 Task: Look for products in the category "More Salads" from Sprouts only.
Action: Mouse moved to (15, 106)
Screenshot: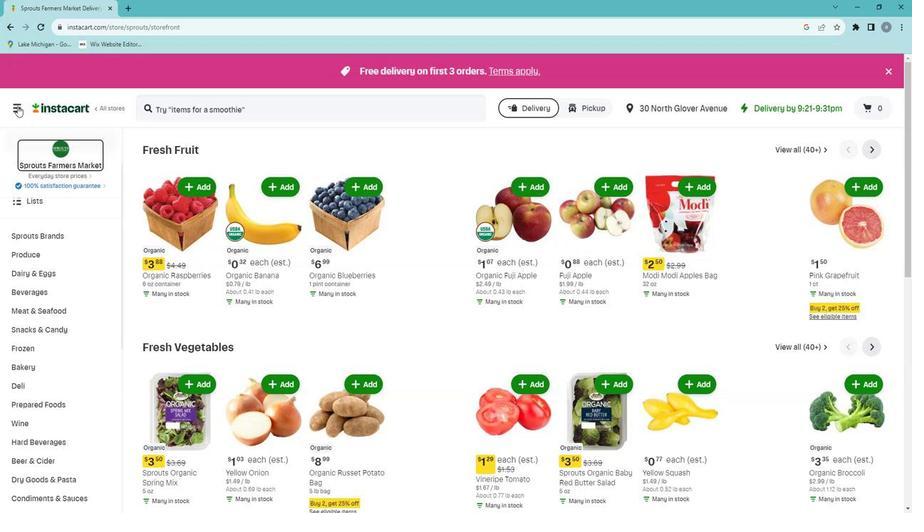 
Action: Mouse pressed left at (15, 106)
Screenshot: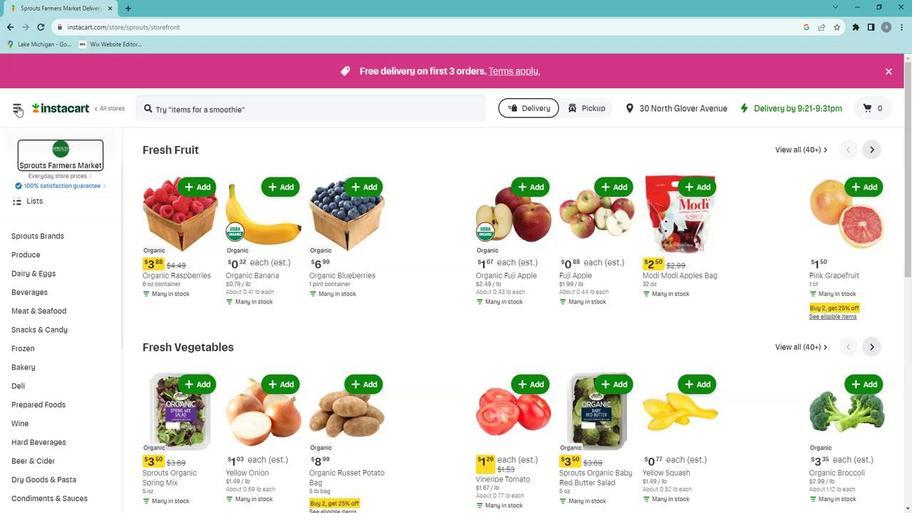 
Action: Mouse moved to (43, 280)
Screenshot: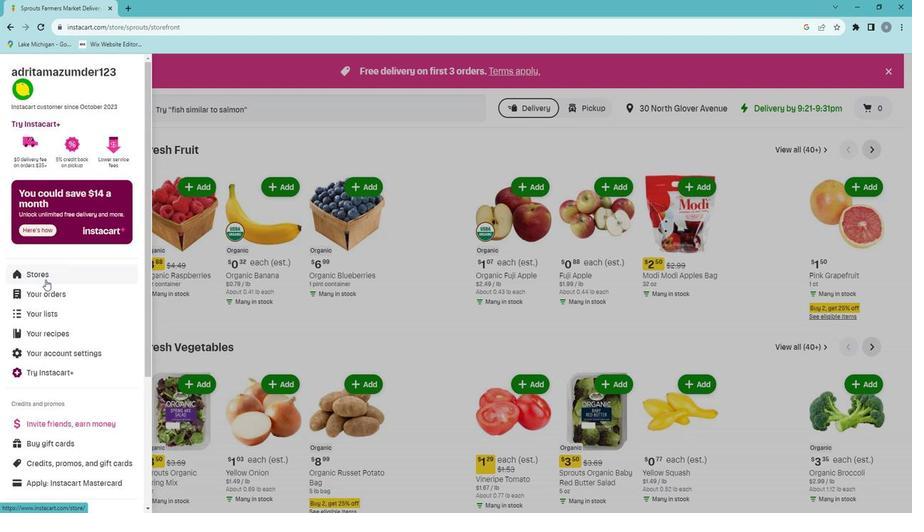 
Action: Mouse pressed left at (43, 280)
Screenshot: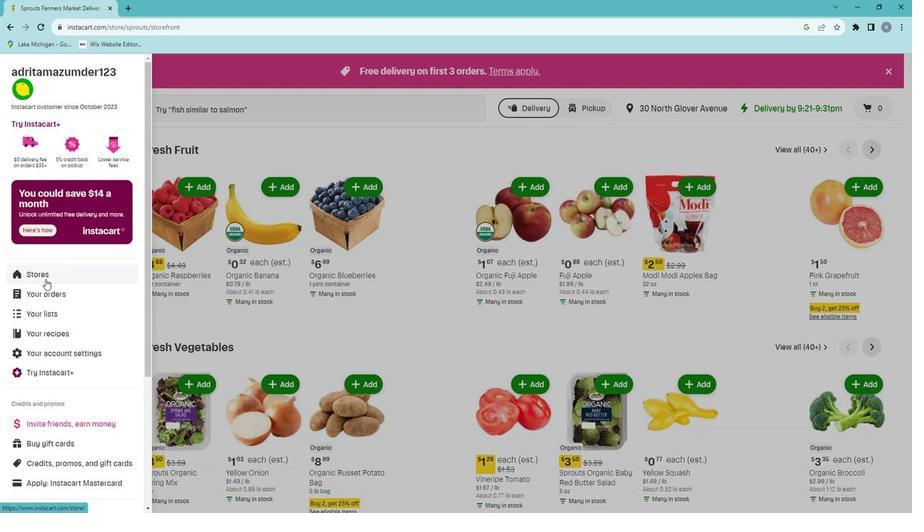 
Action: Mouse moved to (210, 109)
Screenshot: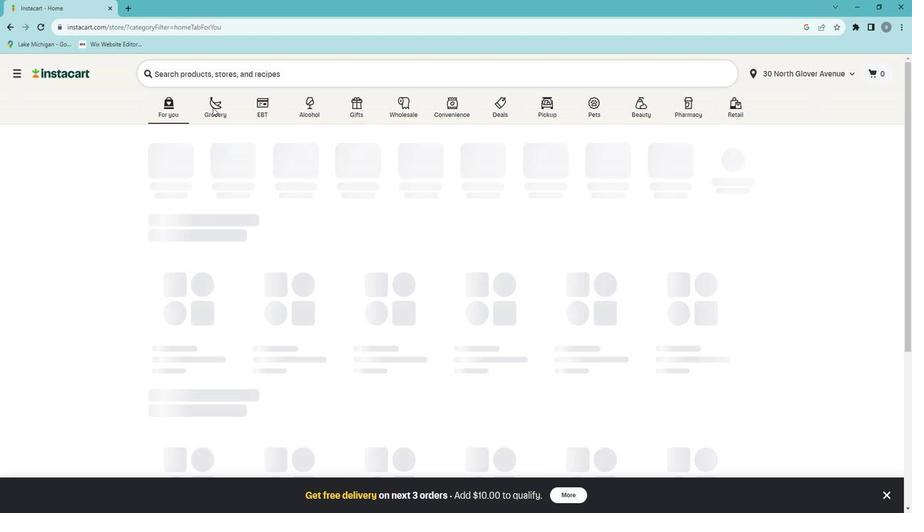 
Action: Mouse pressed left at (210, 109)
Screenshot: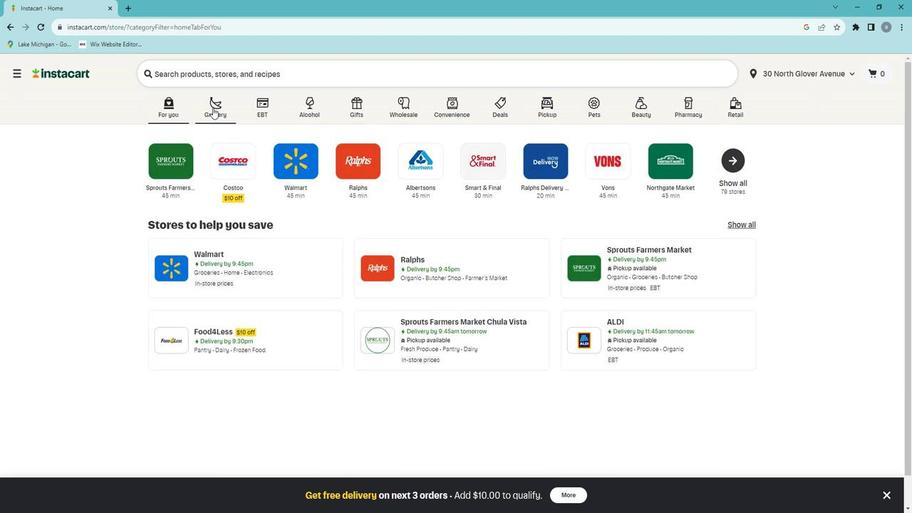 
Action: Mouse moved to (187, 295)
Screenshot: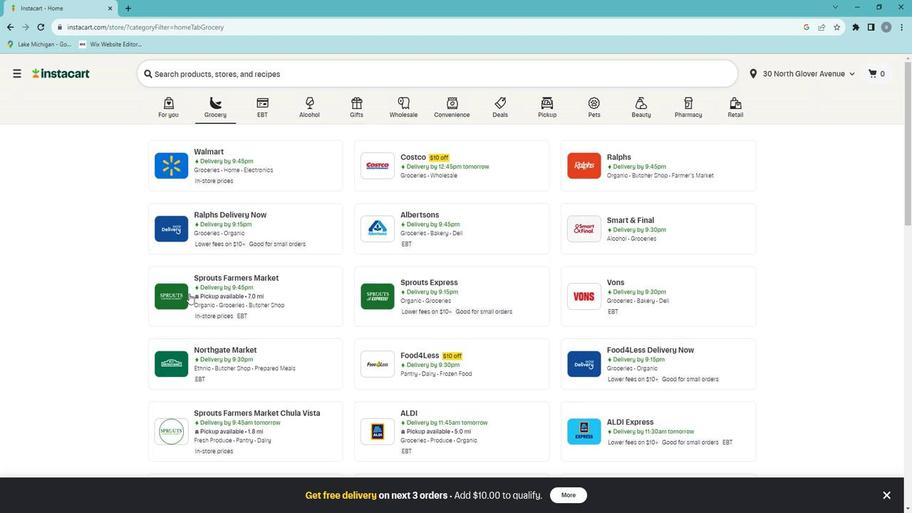 
Action: Mouse pressed left at (187, 295)
Screenshot: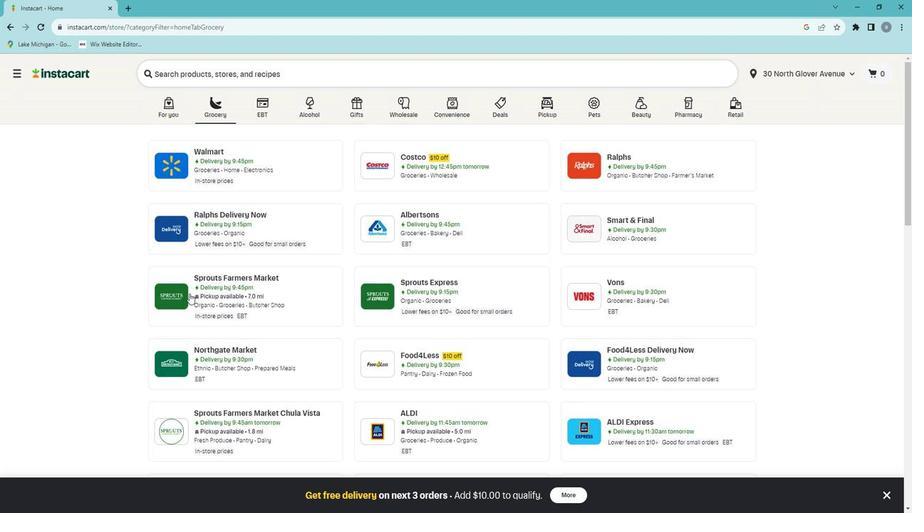 
Action: Mouse moved to (35, 429)
Screenshot: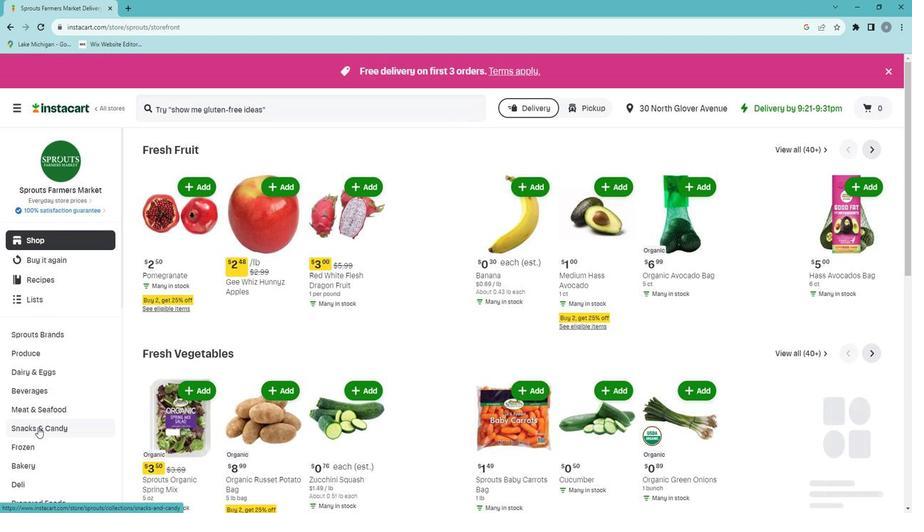 
Action: Mouse scrolled (35, 428) with delta (0, 0)
Screenshot: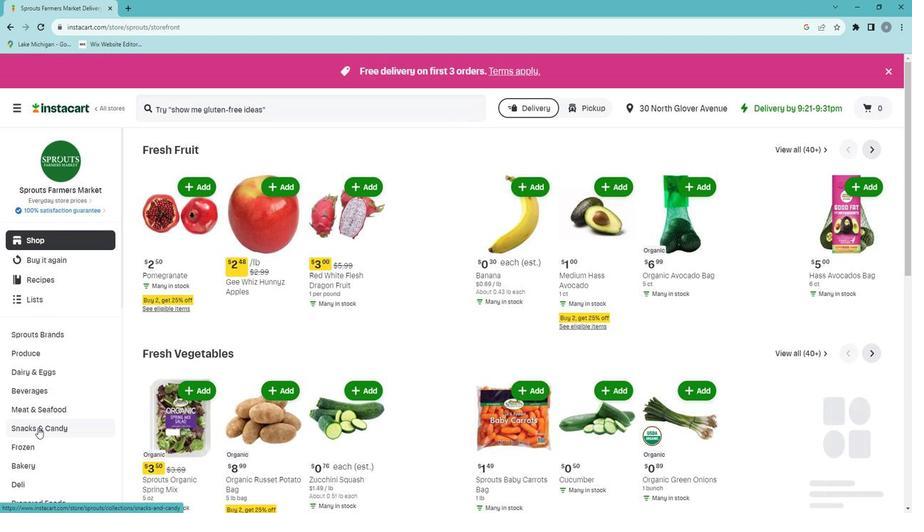 
Action: Mouse scrolled (35, 428) with delta (0, 0)
Screenshot: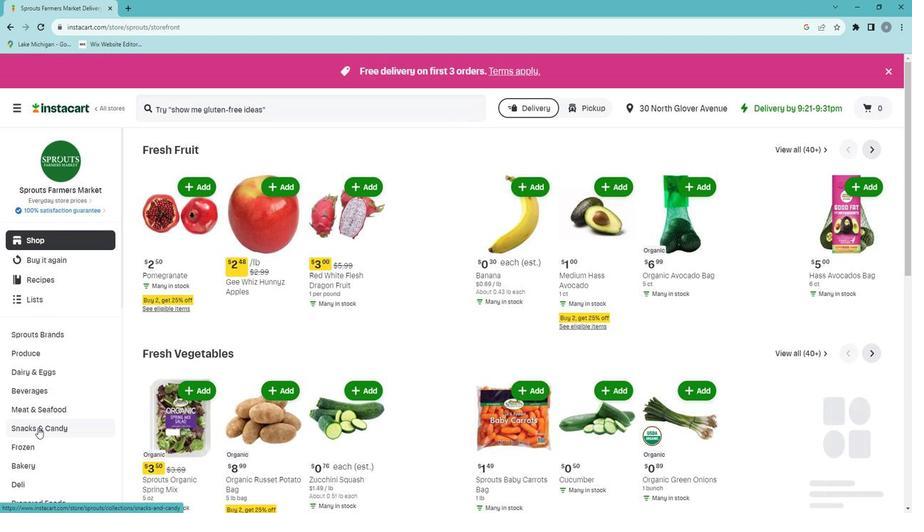 
Action: Mouse moved to (45, 402)
Screenshot: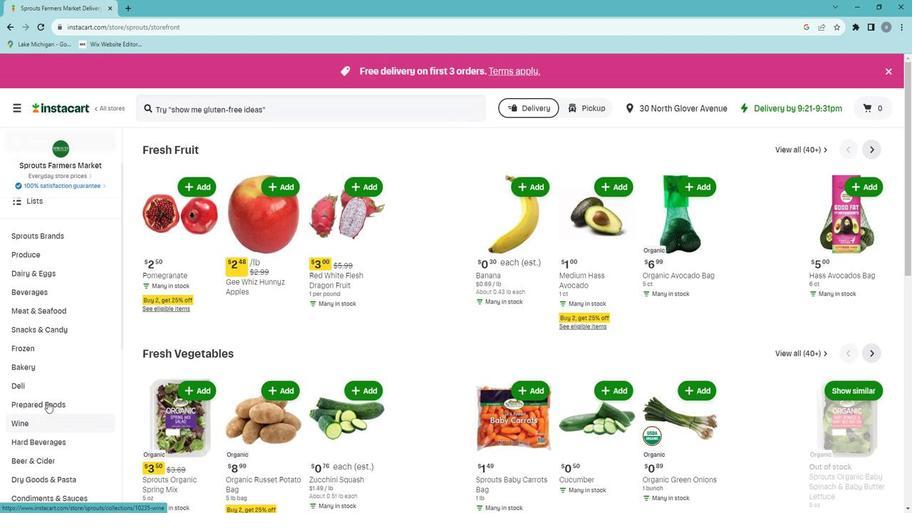 
Action: Mouse pressed left at (45, 402)
Screenshot: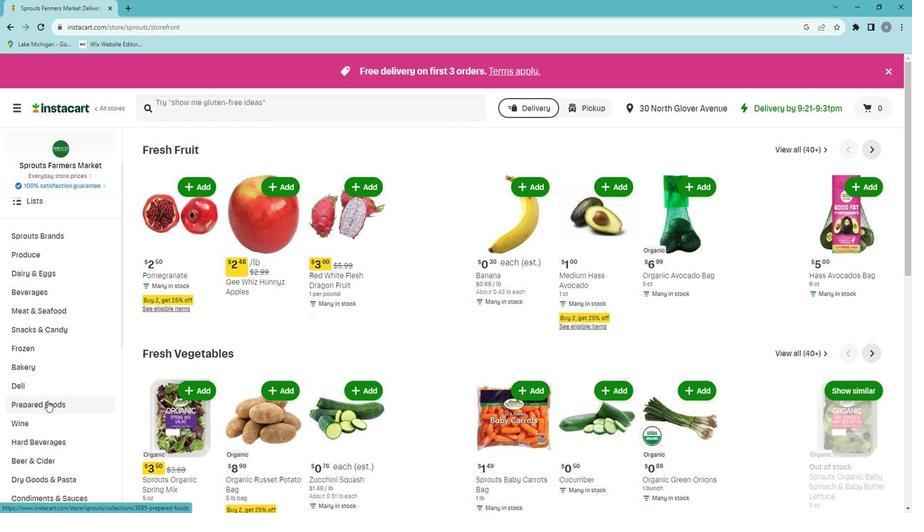 
Action: Mouse moved to (508, 172)
Screenshot: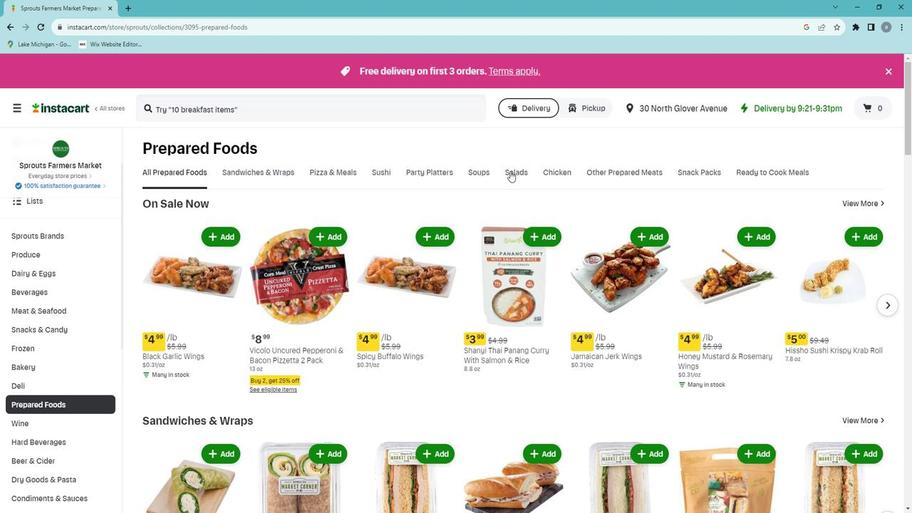 
Action: Mouse pressed left at (508, 172)
Screenshot: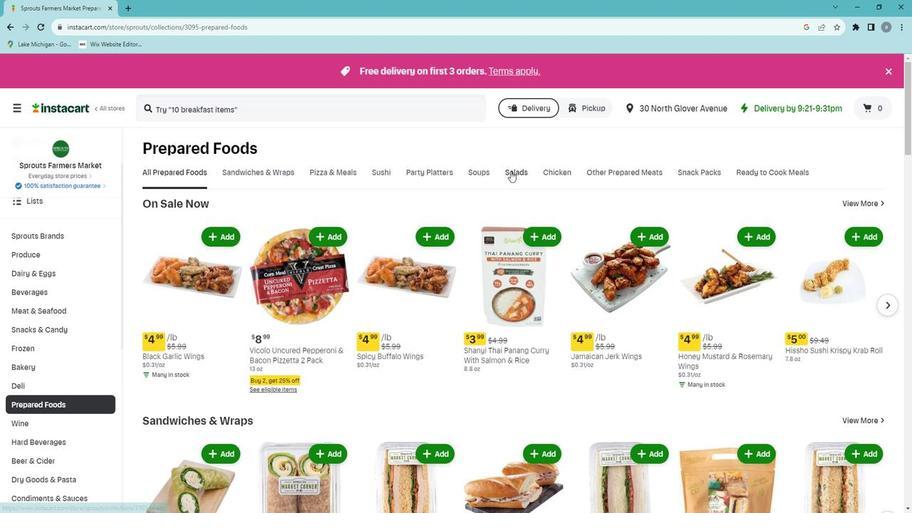 
Action: Mouse moved to (602, 216)
Screenshot: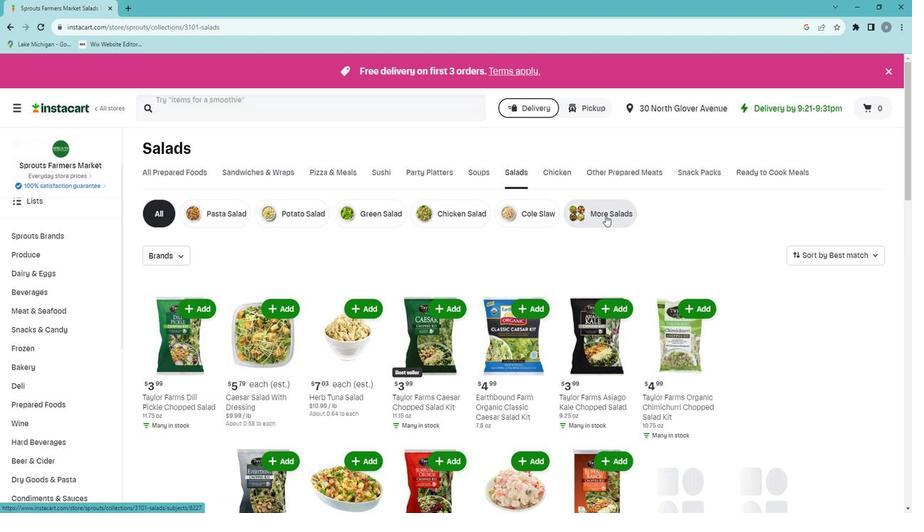 
Action: Mouse pressed left at (602, 216)
Screenshot: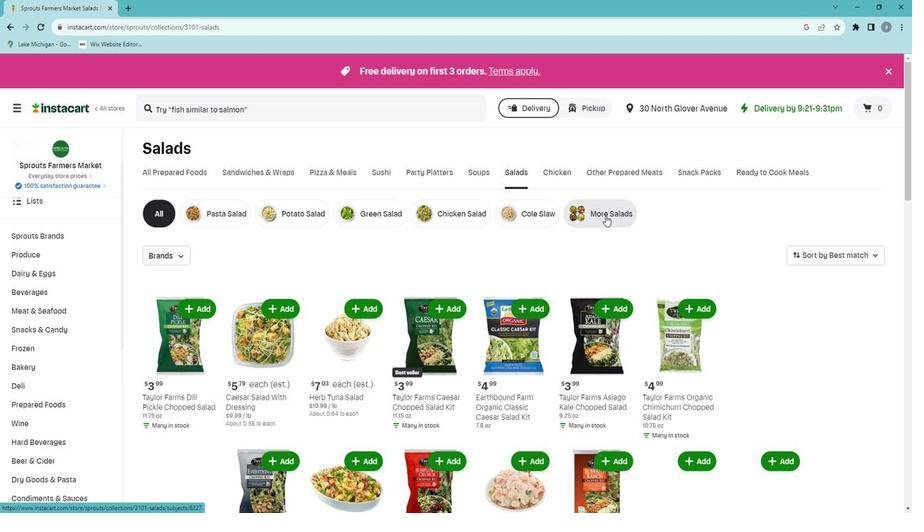 
Action: Mouse moved to (178, 256)
Screenshot: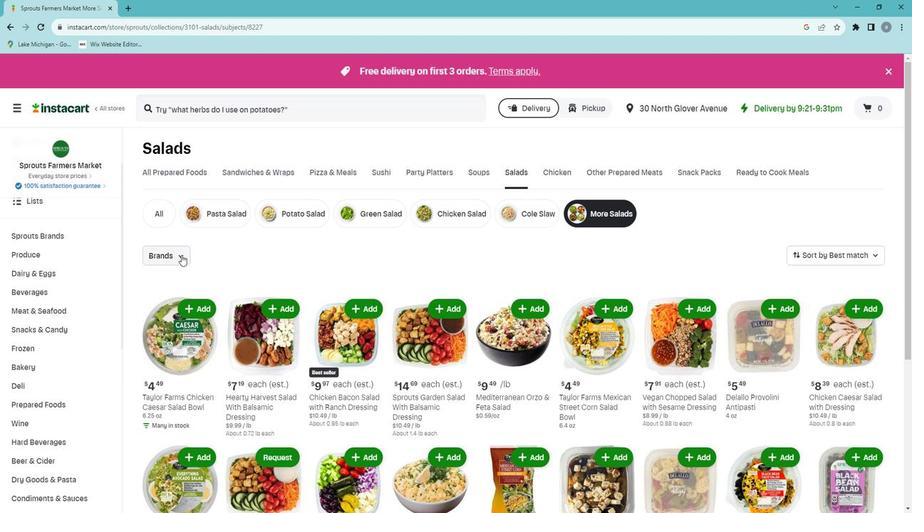 
Action: Mouse pressed left at (178, 256)
Screenshot: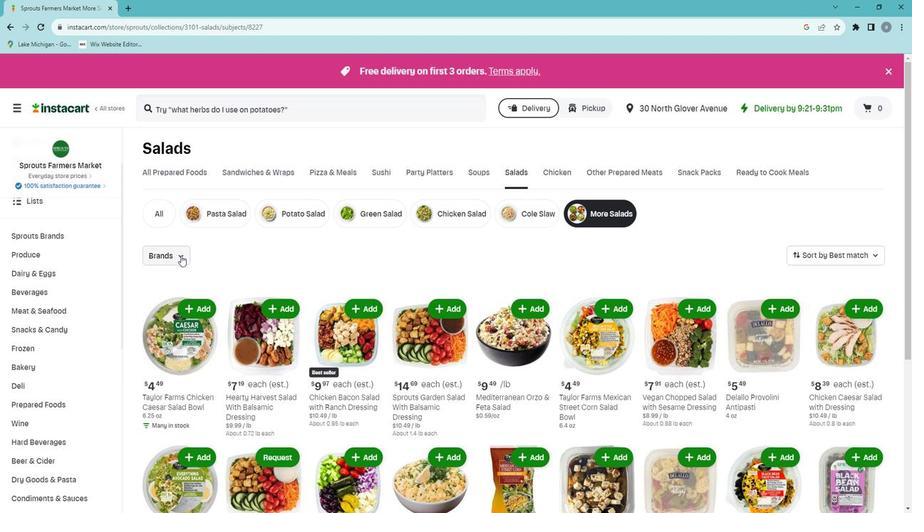 
Action: Mouse moved to (155, 337)
Screenshot: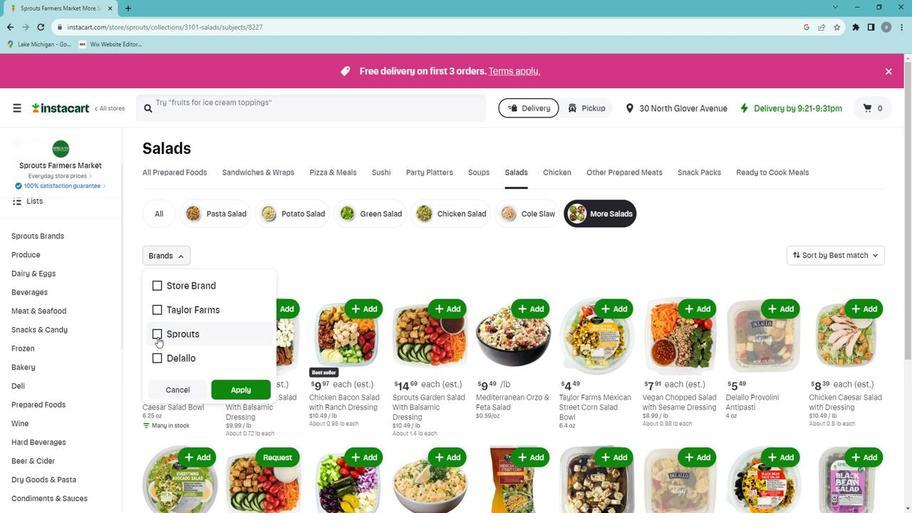 
Action: Mouse pressed left at (155, 337)
Screenshot: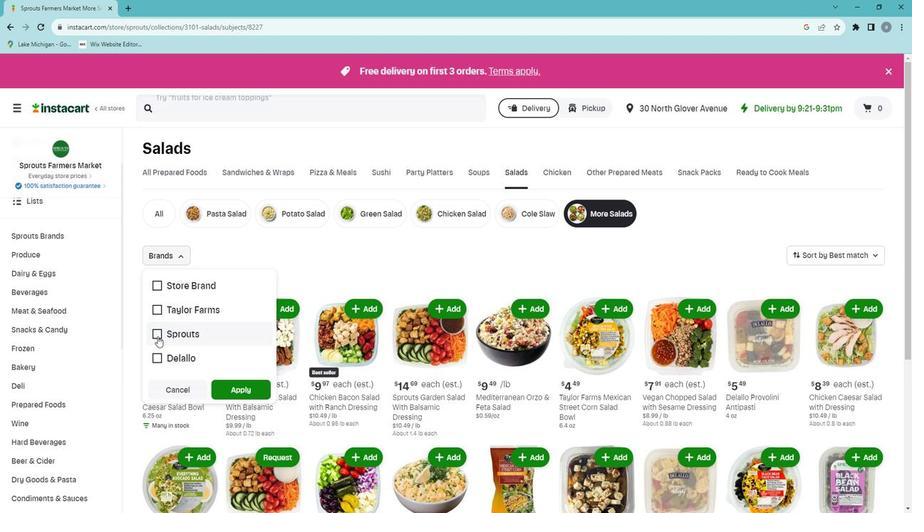 
Action: Mouse moved to (255, 394)
Screenshot: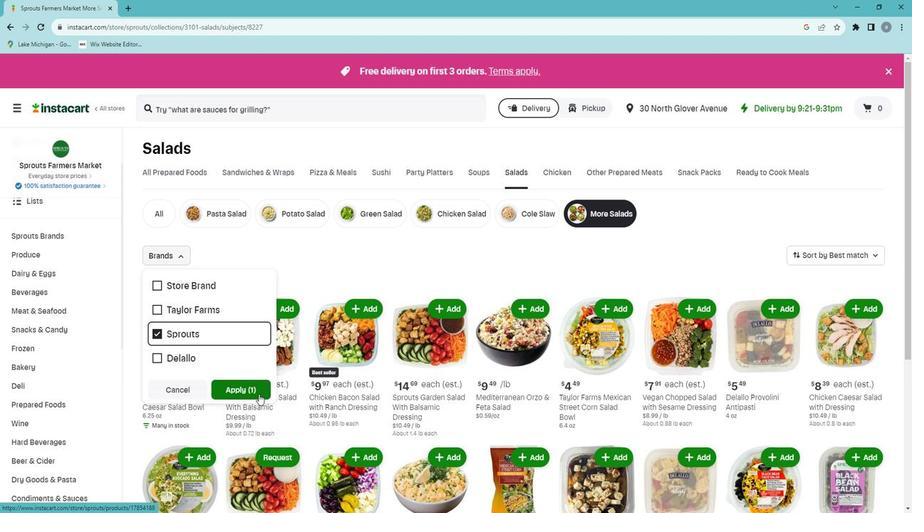 
Action: Mouse pressed left at (255, 394)
Screenshot: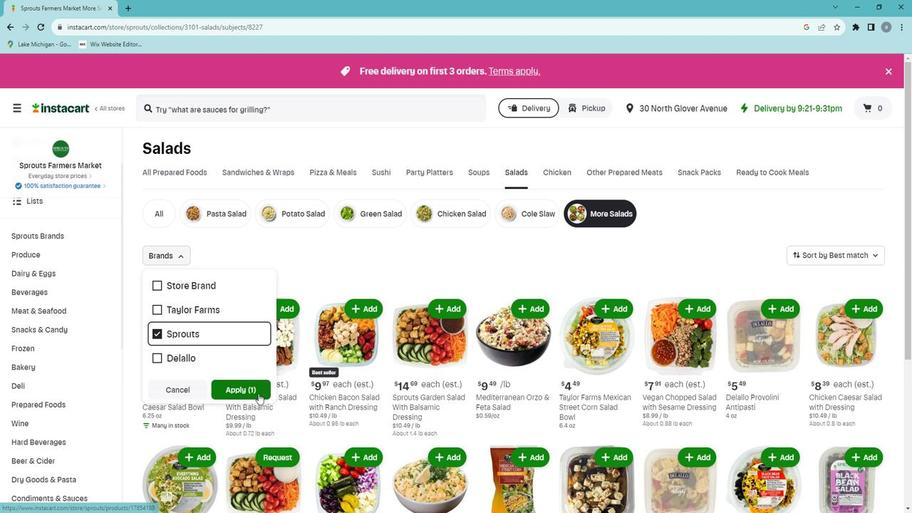 
